 Task: Add Garden Of Life Baby Vitamin D3 Liquid 56 Servings to the cart.
Action: Mouse moved to (302, 157)
Screenshot: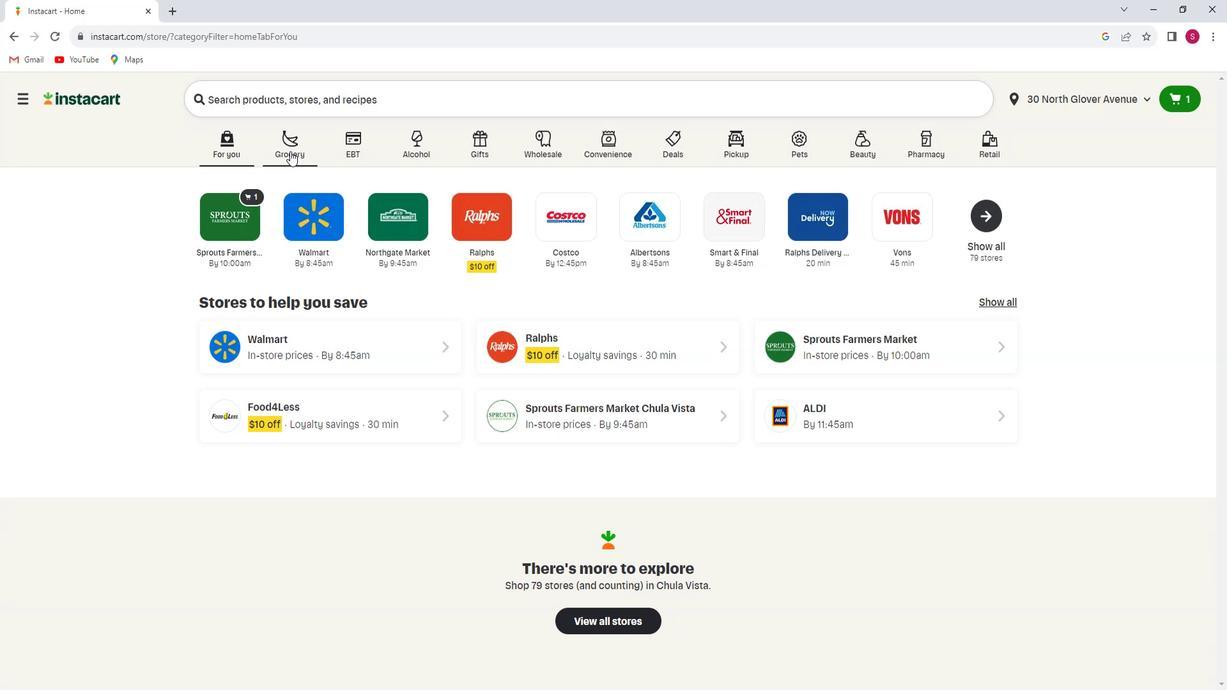 
Action: Mouse pressed left at (302, 157)
Screenshot: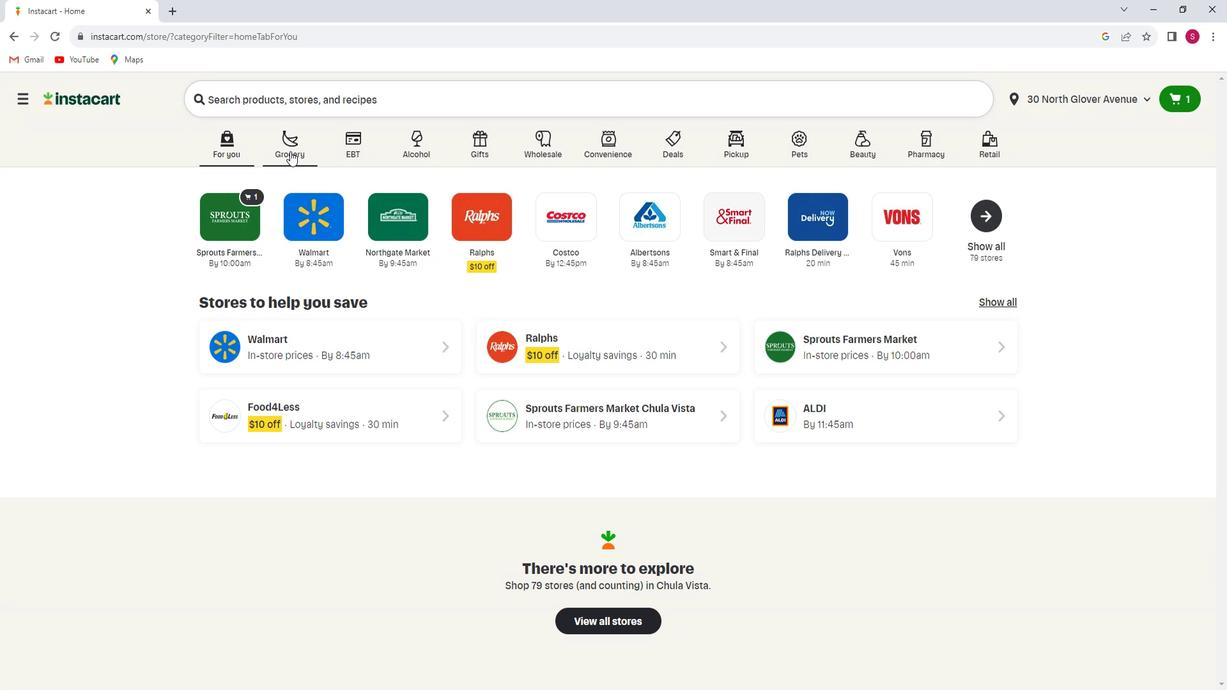 
Action: Mouse moved to (324, 380)
Screenshot: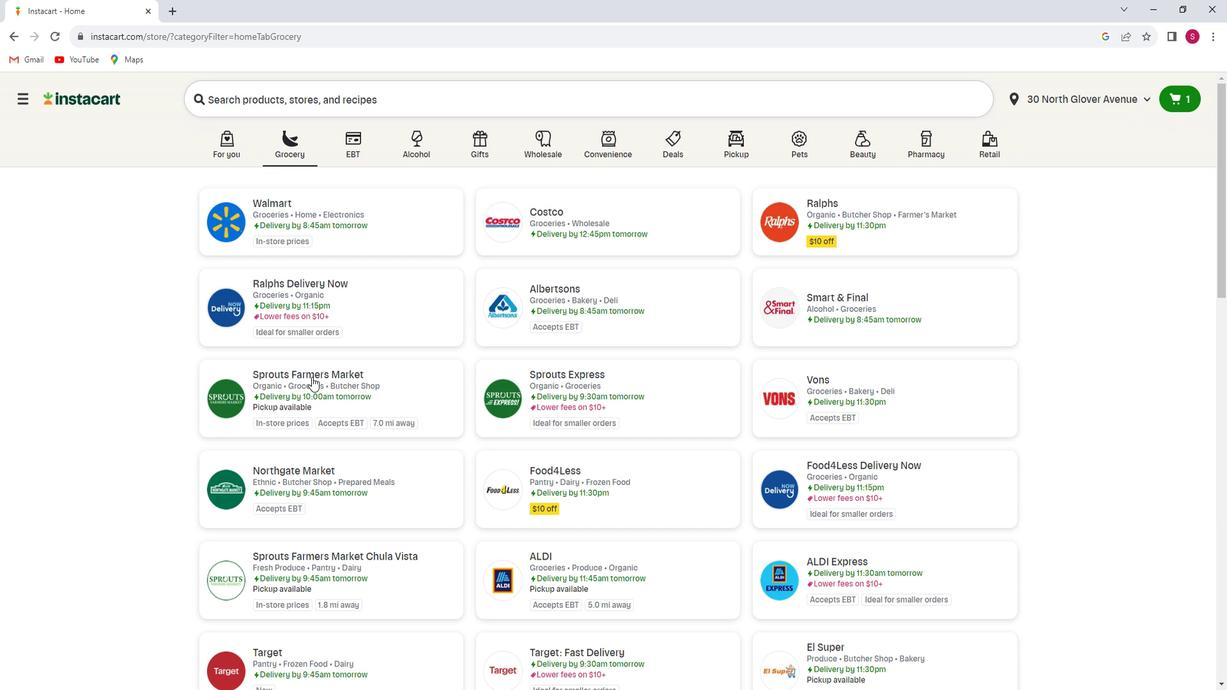 
Action: Mouse pressed left at (324, 380)
Screenshot: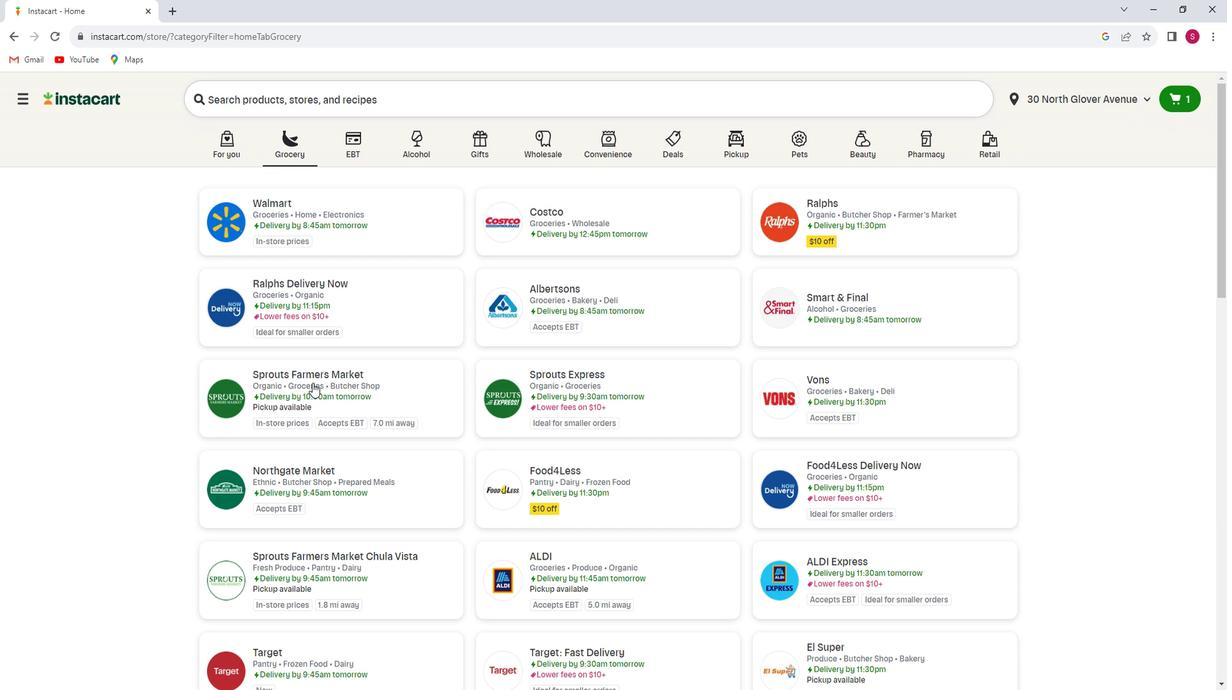 
Action: Mouse moved to (102, 460)
Screenshot: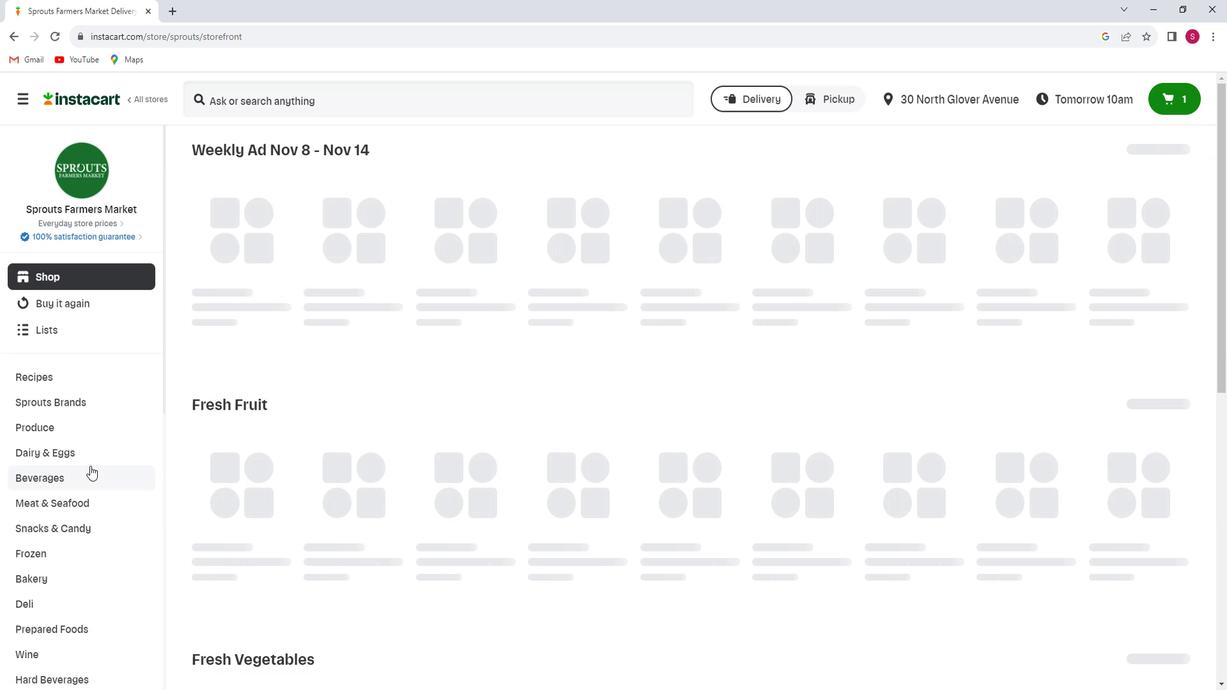 
Action: Mouse scrolled (102, 459) with delta (0, 0)
Screenshot: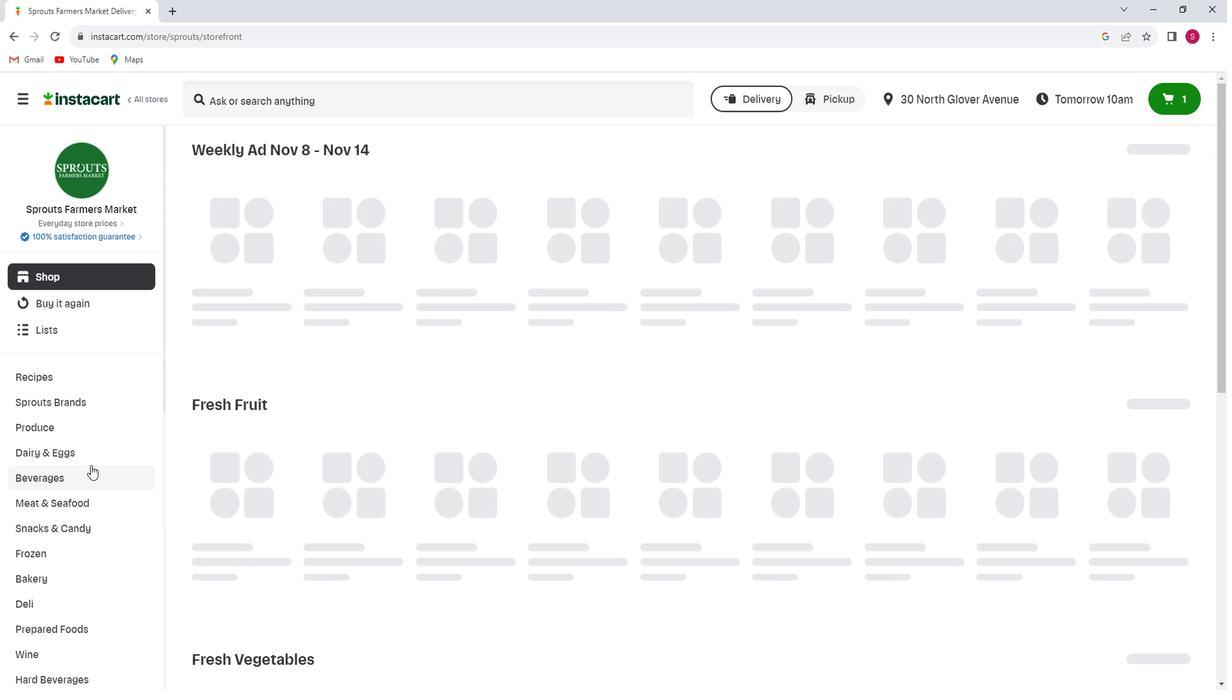 
Action: Mouse scrolled (102, 459) with delta (0, 0)
Screenshot: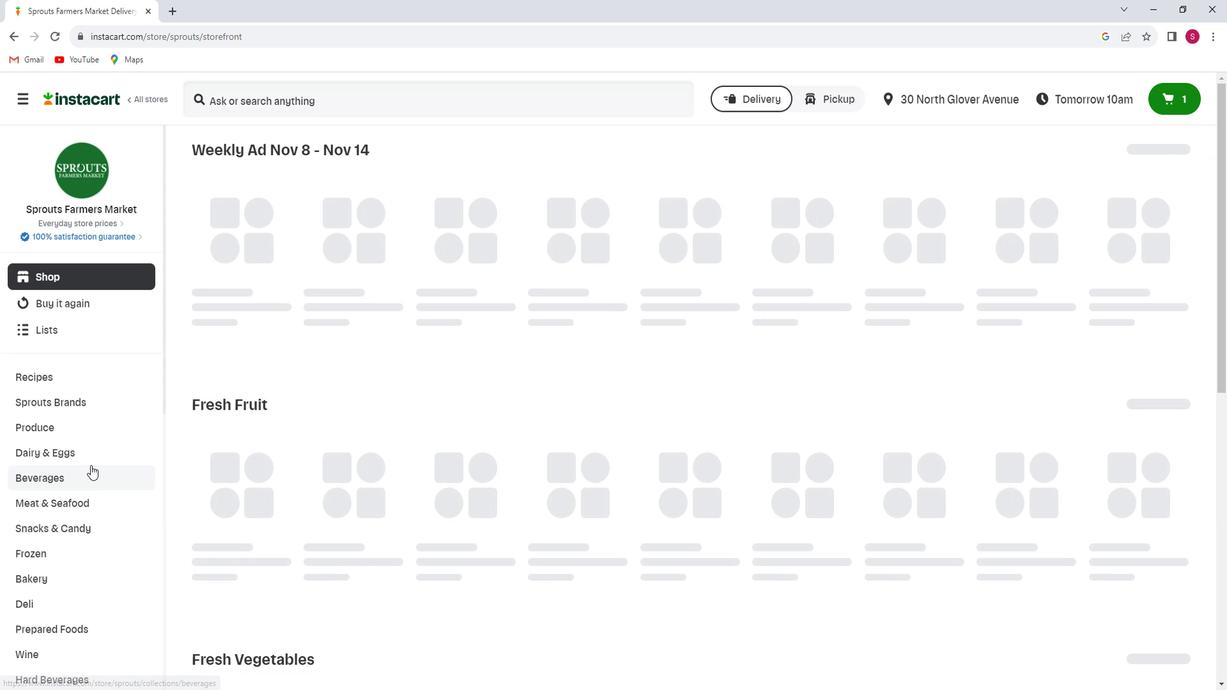 
Action: Mouse scrolled (102, 459) with delta (0, 0)
Screenshot: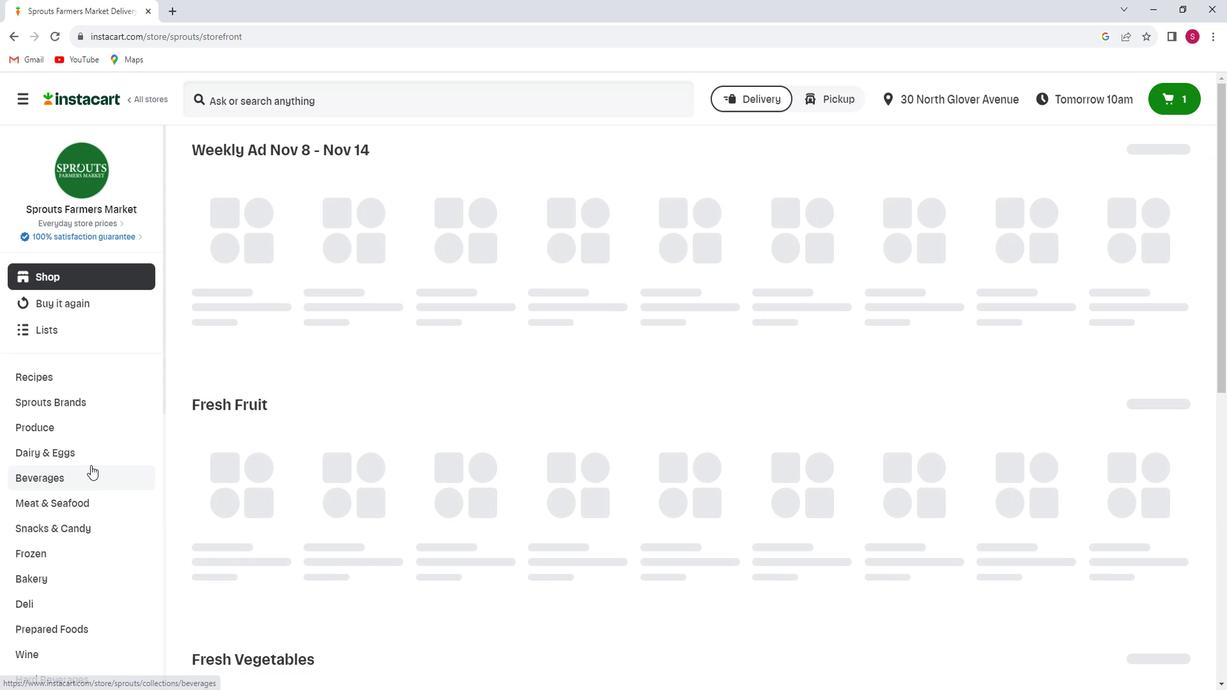 
Action: Mouse scrolled (102, 459) with delta (0, 0)
Screenshot: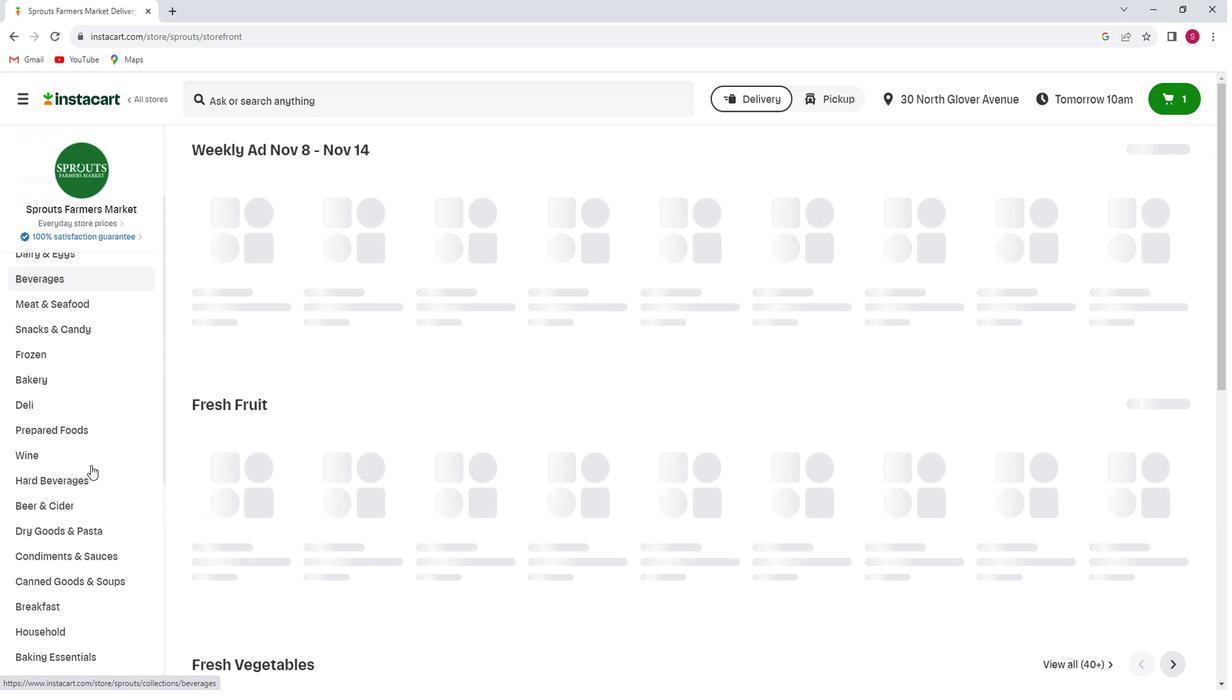 
Action: Mouse scrolled (102, 459) with delta (0, 0)
Screenshot: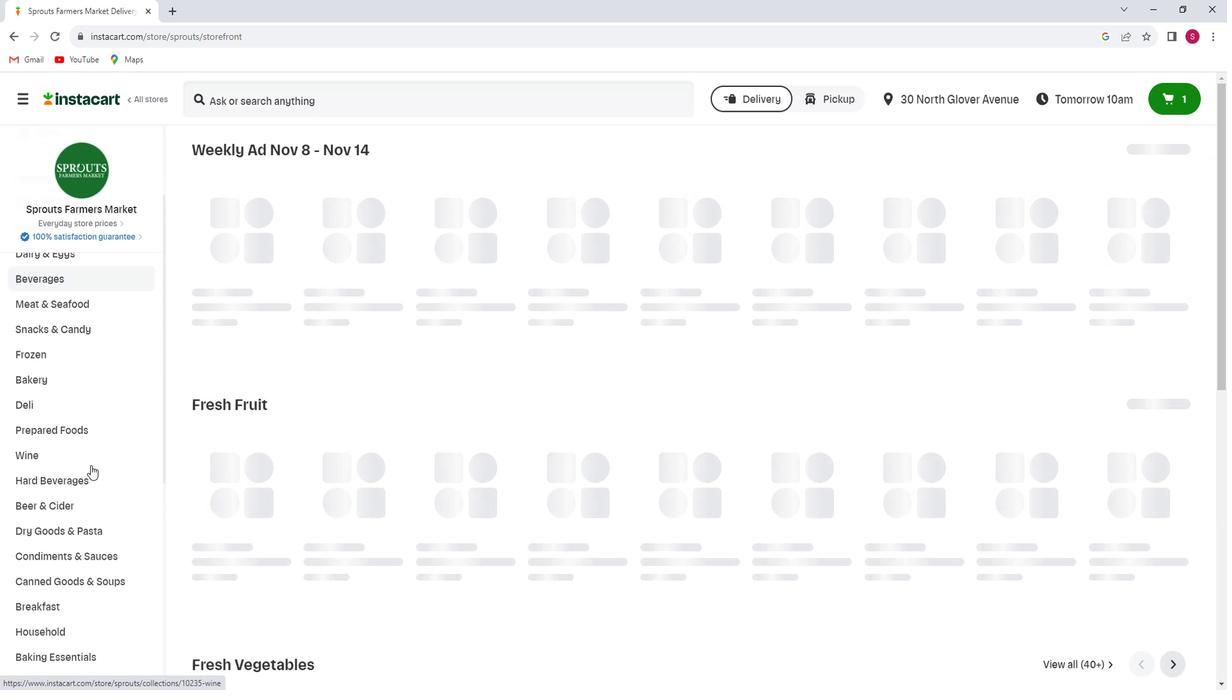 
Action: Mouse scrolled (102, 459) with delta (0, 0)
Screenshot: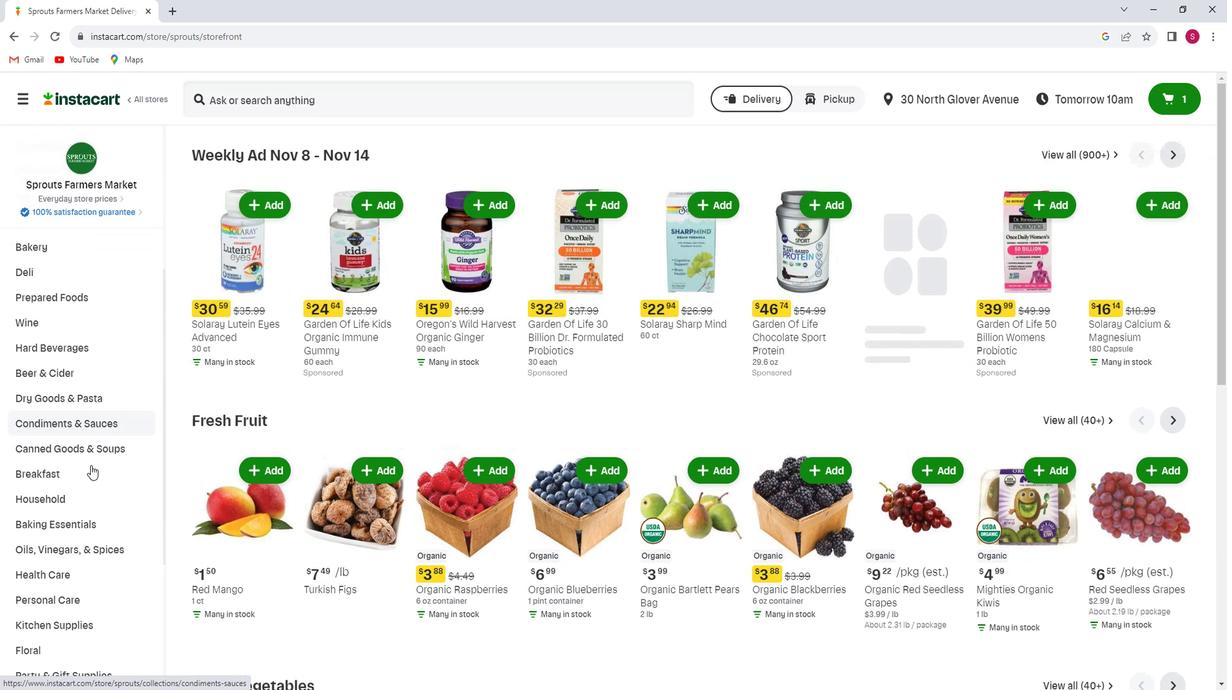 
Action: Mouse moved to (100, 463)
Screenshot: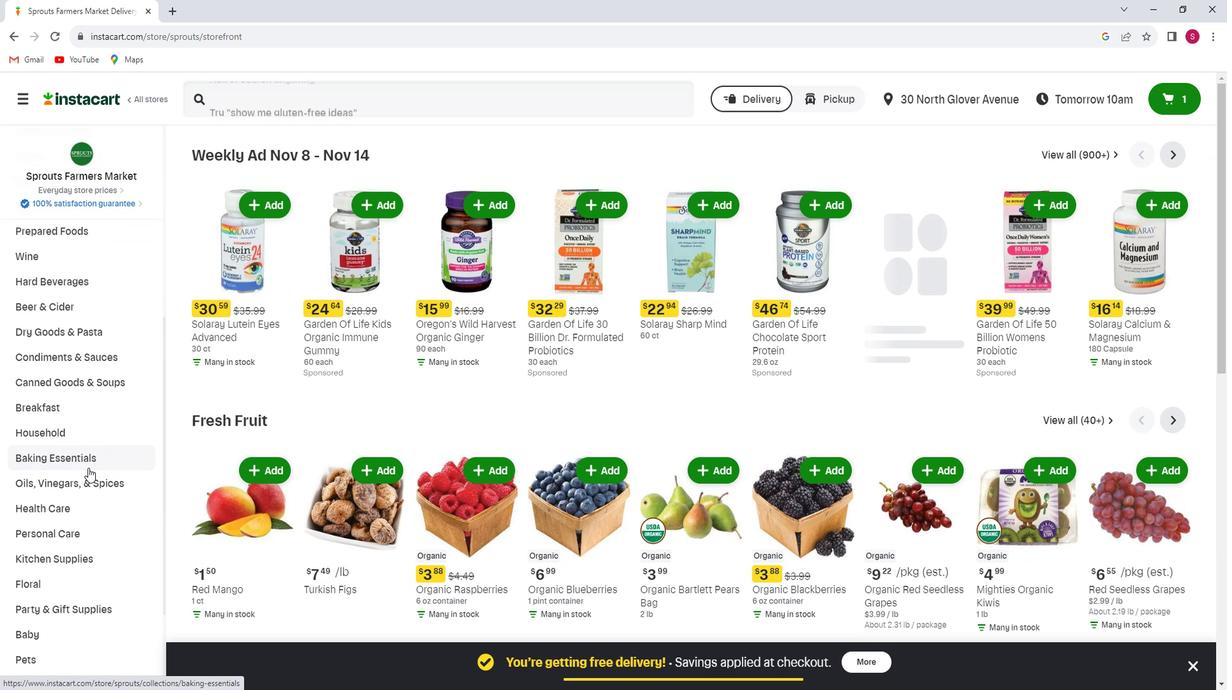 
Action: Mouse scrolled (100, 462) with delta (0, 0)
Screenshot: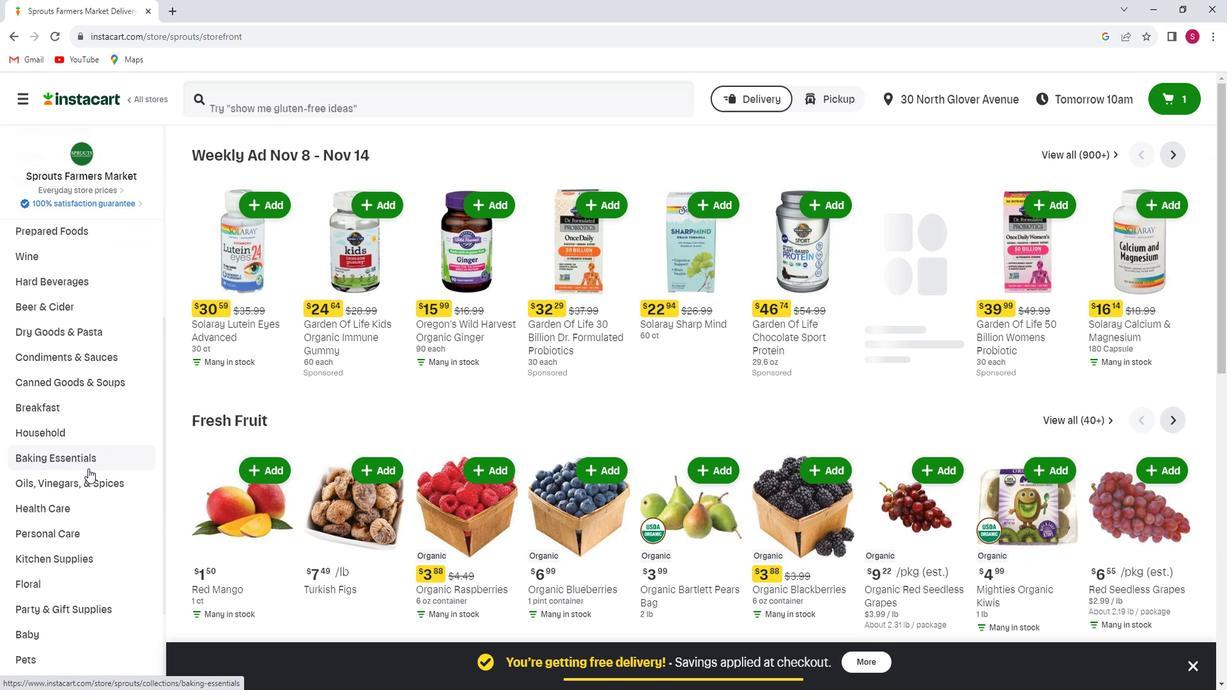 
Action: Mouse scrolled (100, 462) with delta (0, 0)
Screenshot: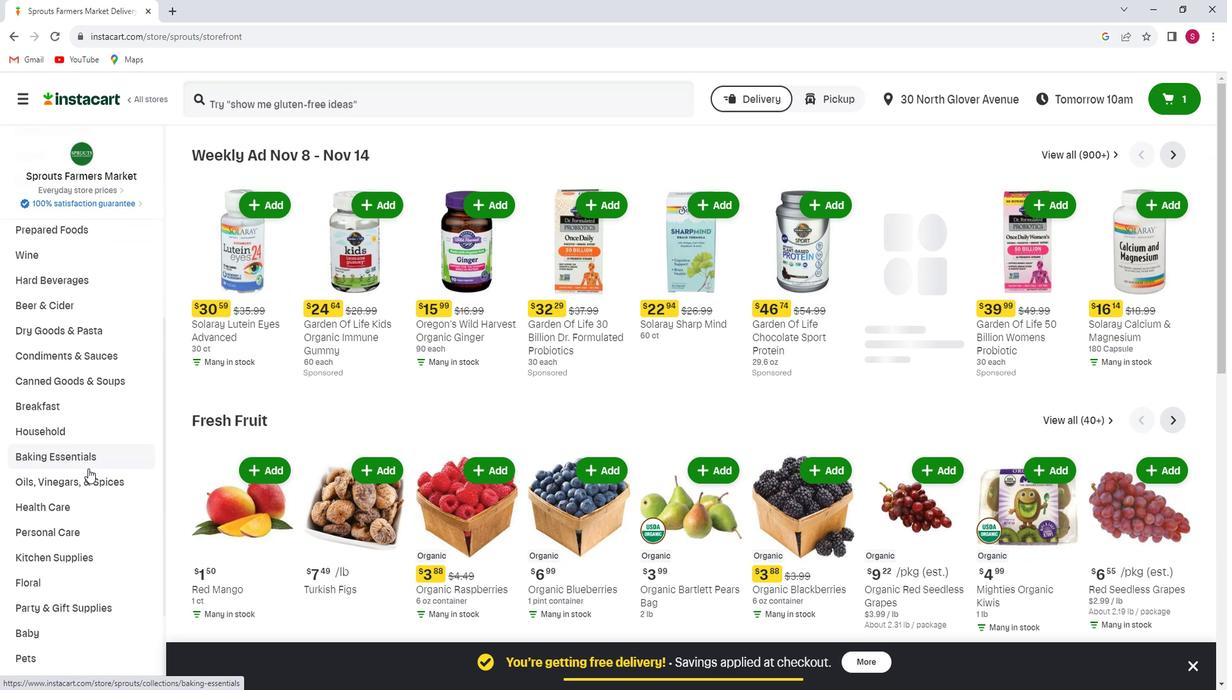 
Action: Mouse moved to (96, 465)
Screenshot: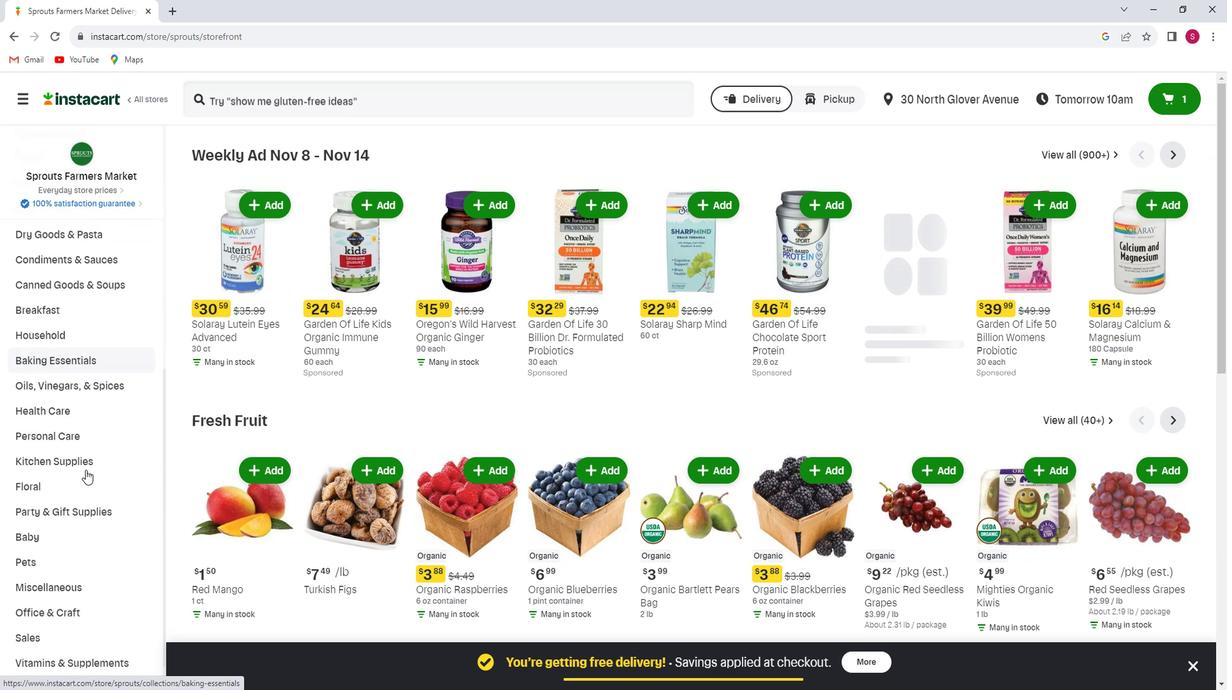 
Action: Mouse scrolled (96, 465) with delta (0, 0)
Screenshot: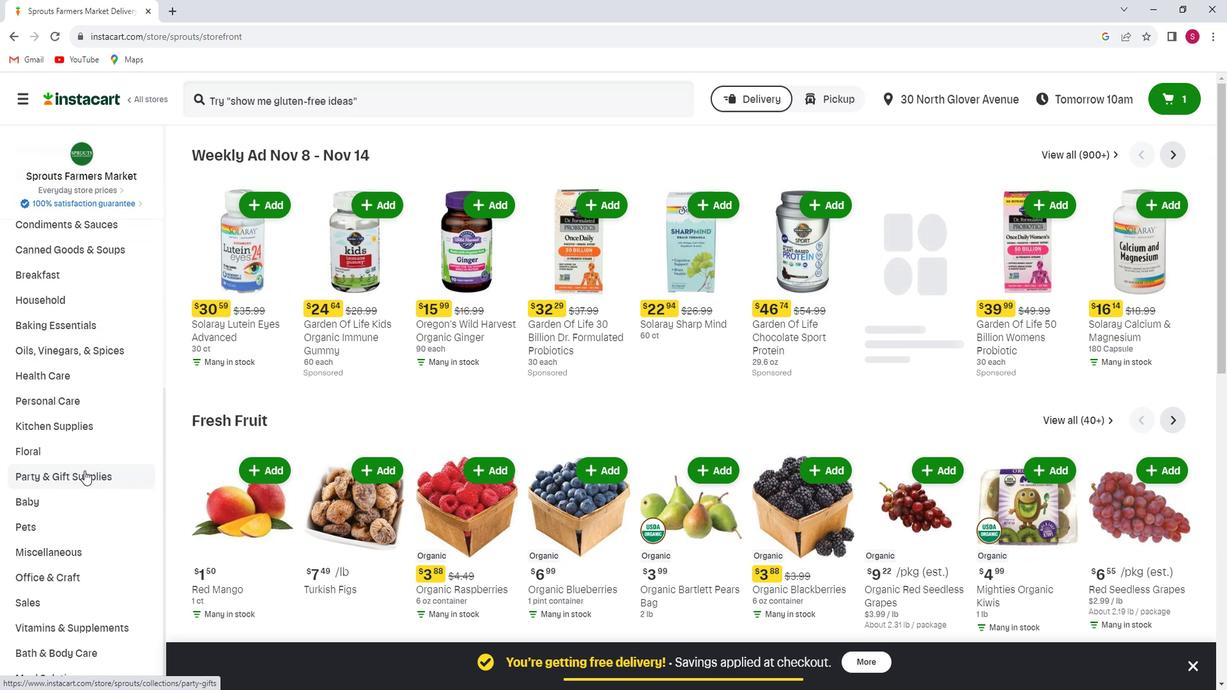 
Action: Mouse moved to (52, 554)
Screenshot: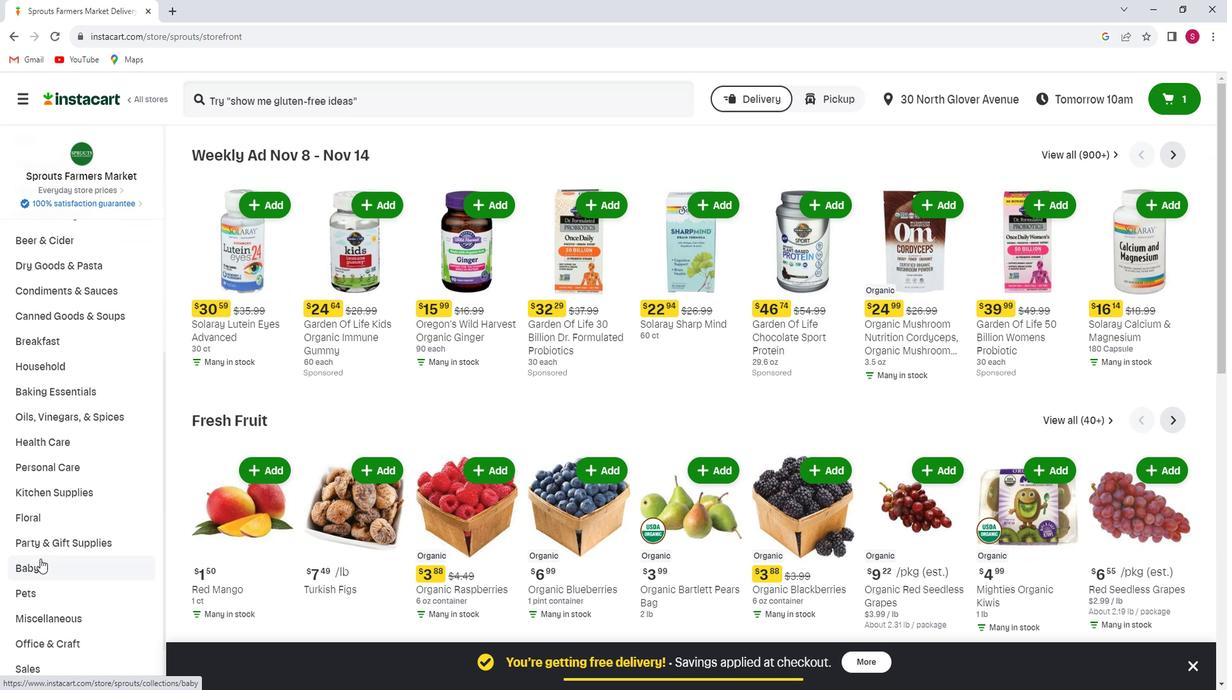 
Action: Mouse pressed left at (52, 554)
Screenshot: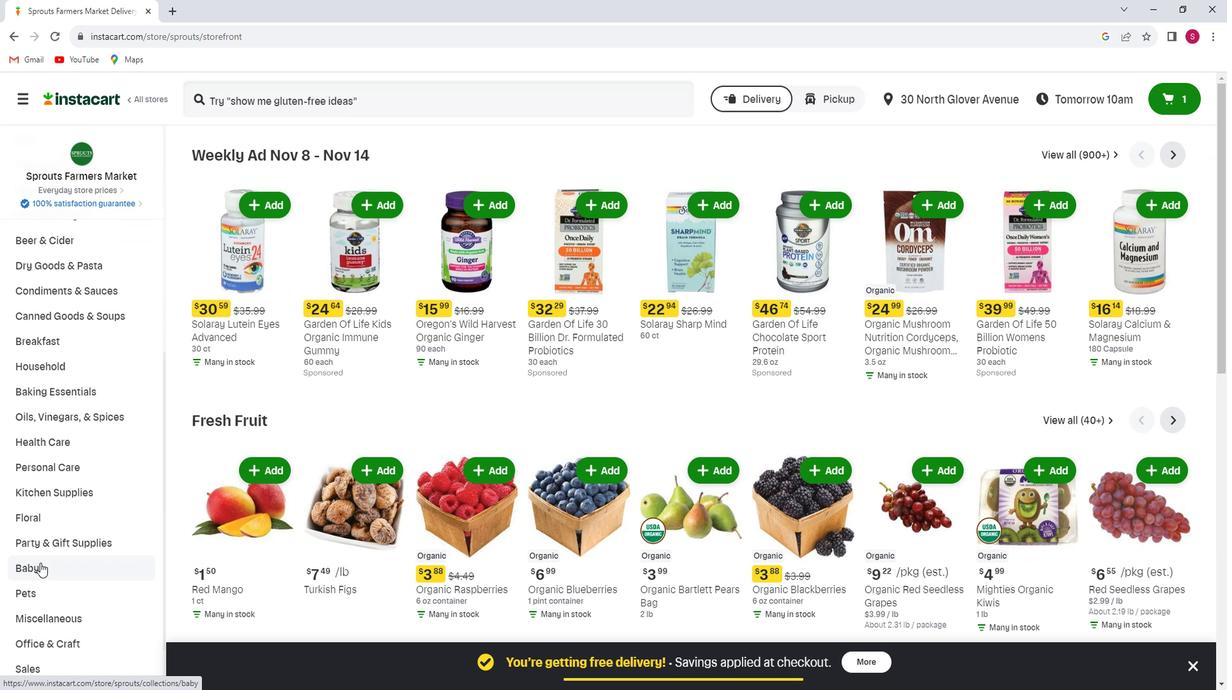 
Action: Mouse moved to (63, 581)
Screenshot: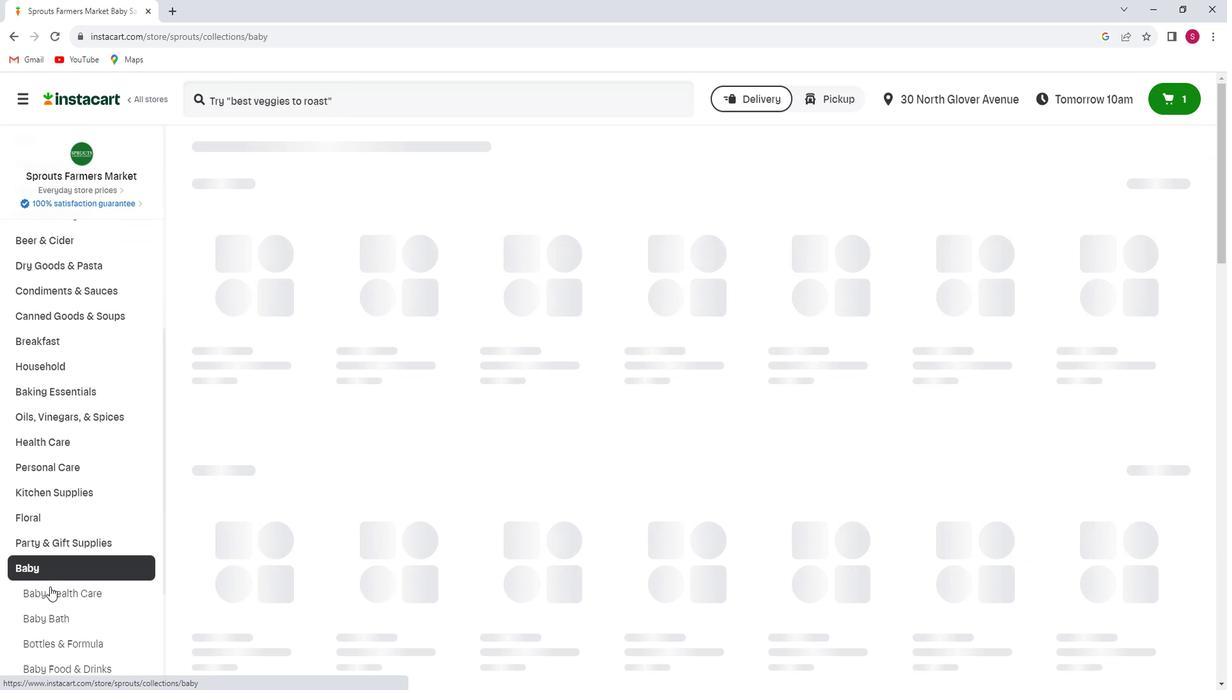 
Action: Mouse pressed left at (63, 581)
Screenshot: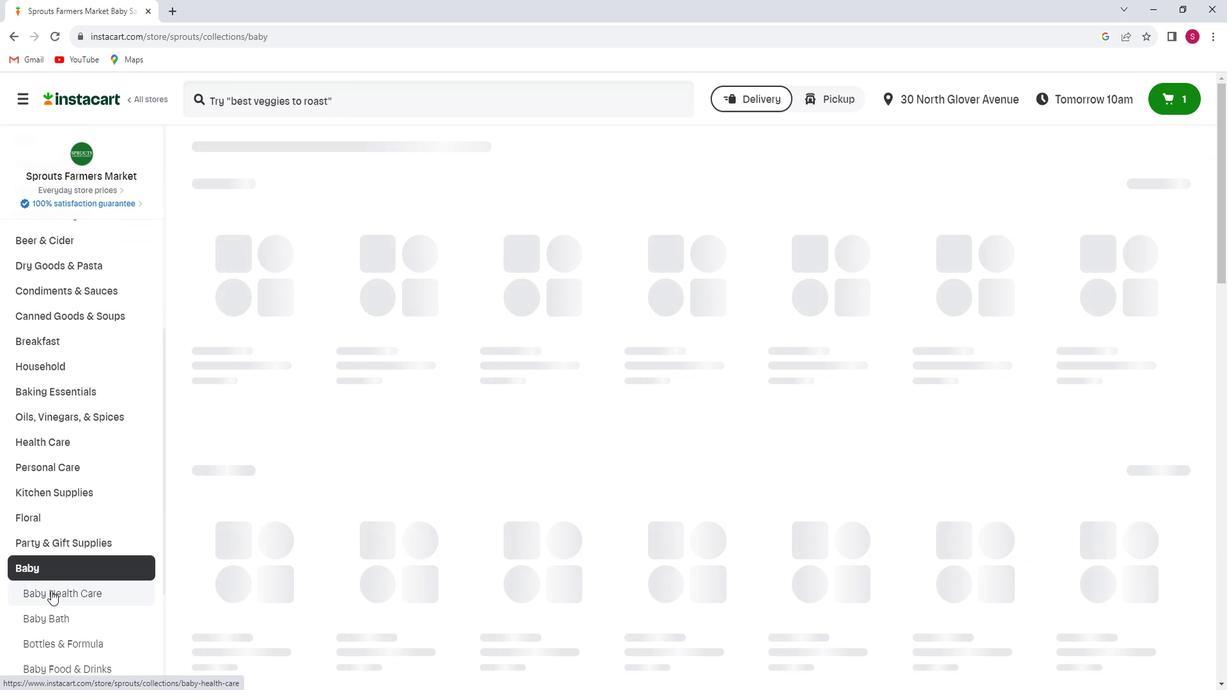 
Action: Mouse moved to (317, 113)
Screenshot: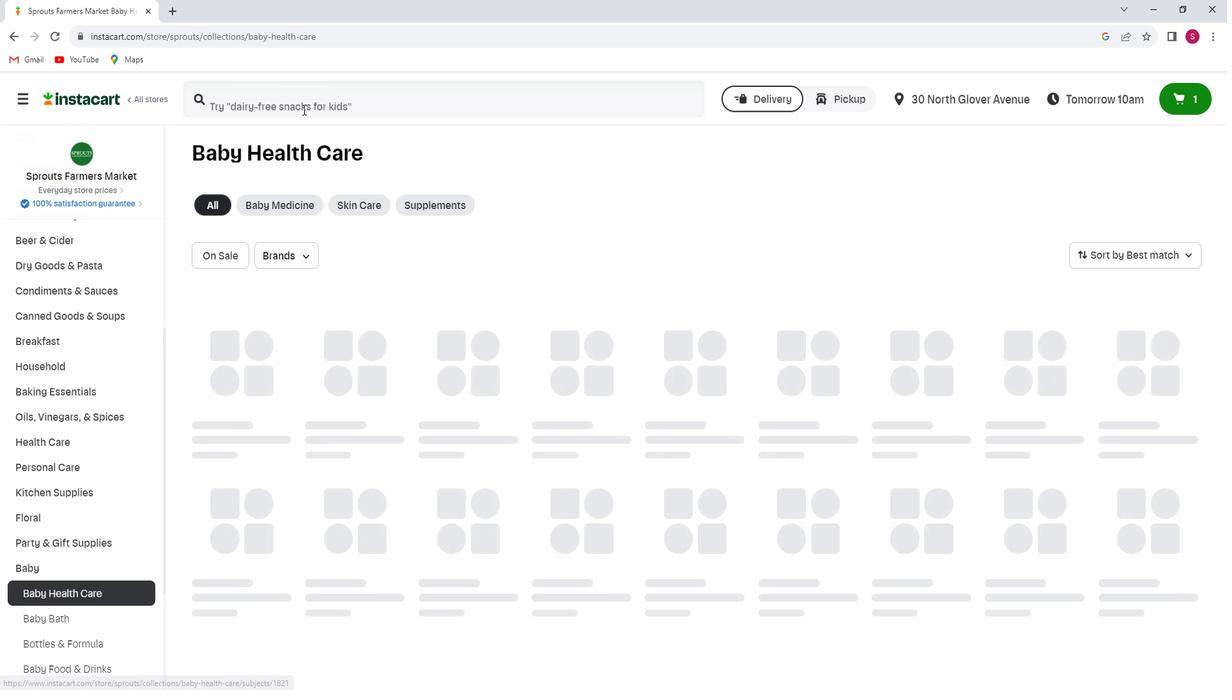 
Action: Mouse pressed left at (317, 113)
Screenshot: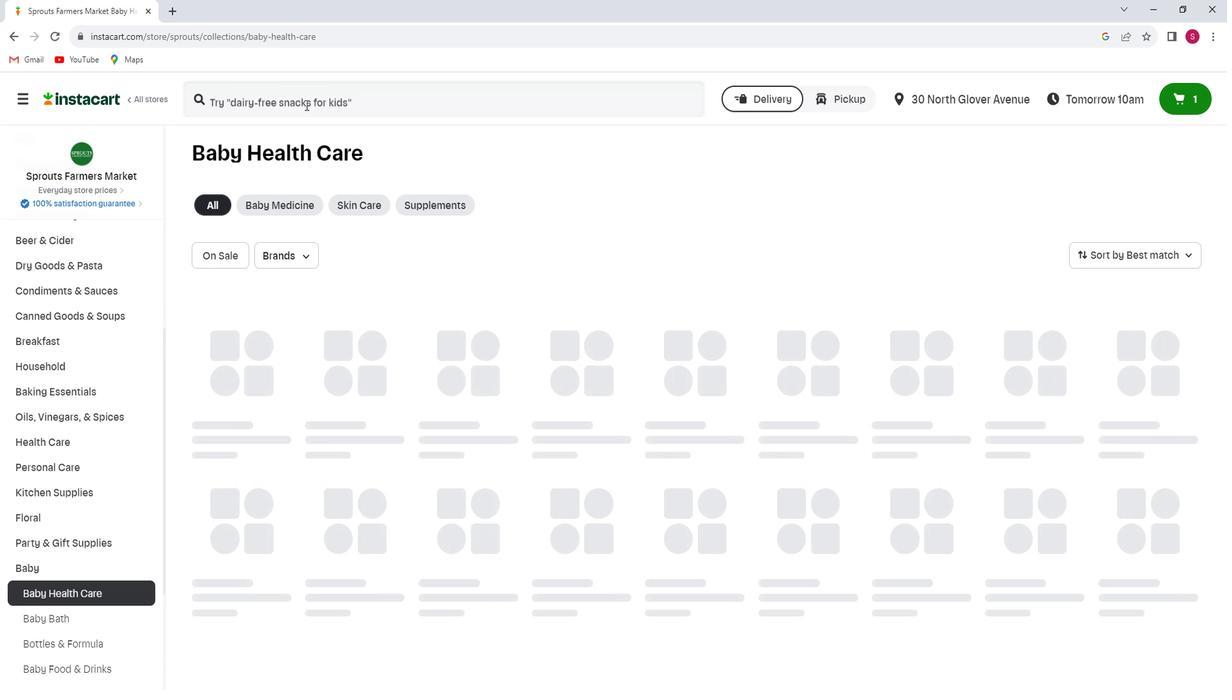 
Action: Key pressed <Key.shift><Key.shift><Key.shift><Key.shift><Key.shift><Key.shift>Garden<Key.space><Key.shift>of<Key.space><Key.shift><Key.shift><Key.shift><Key.shift><Key.shift><Key.shift>Life<Key.space><Key.shift>baby<Key.space><Key.shift>Vitamin<Key.space><Key.shift>D3<Key.space><Key.shift>Liquid<Key.space>56<Key.space><Key.shift>Servings<Key.enter>
Screenshot: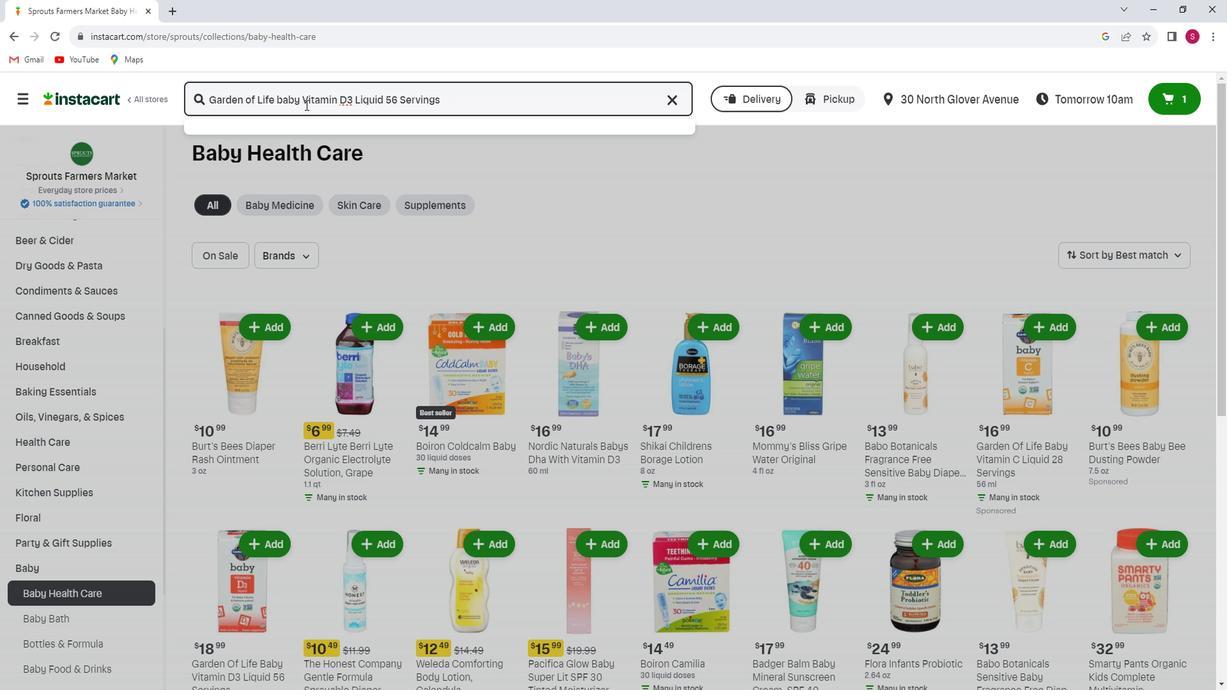 
Action: Mouse moved to (974, 218)
Screenshot: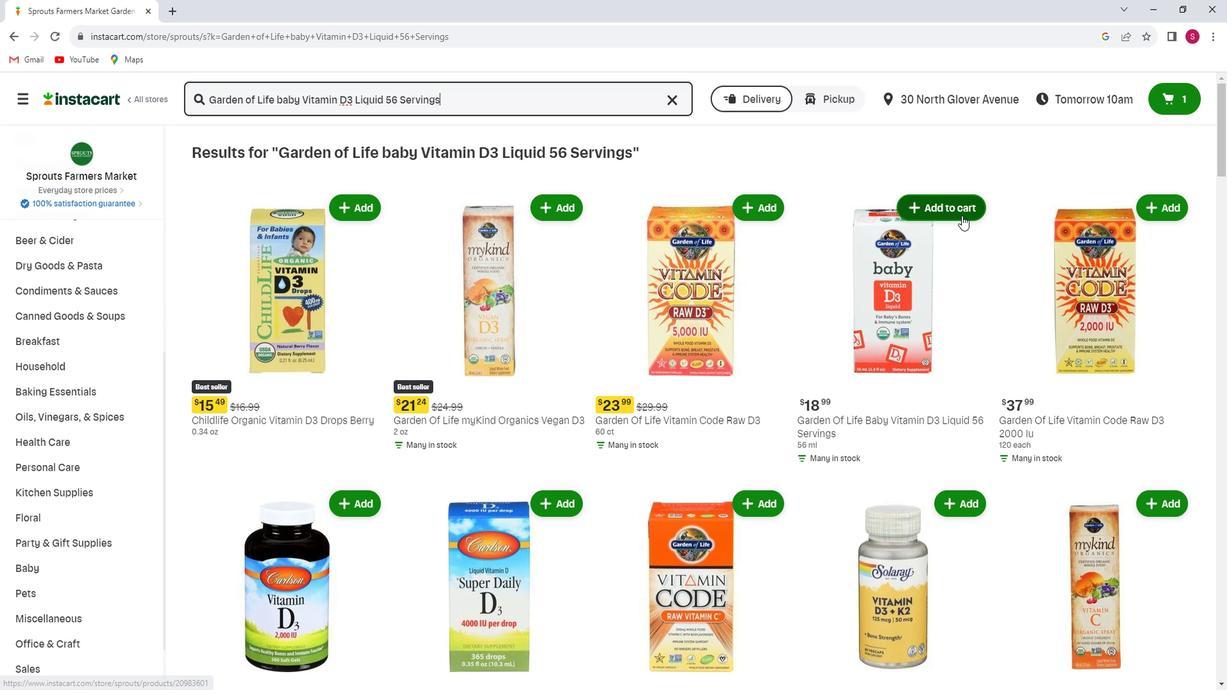 
Action: Mouse pressed left at (974, 218)
Screenshot: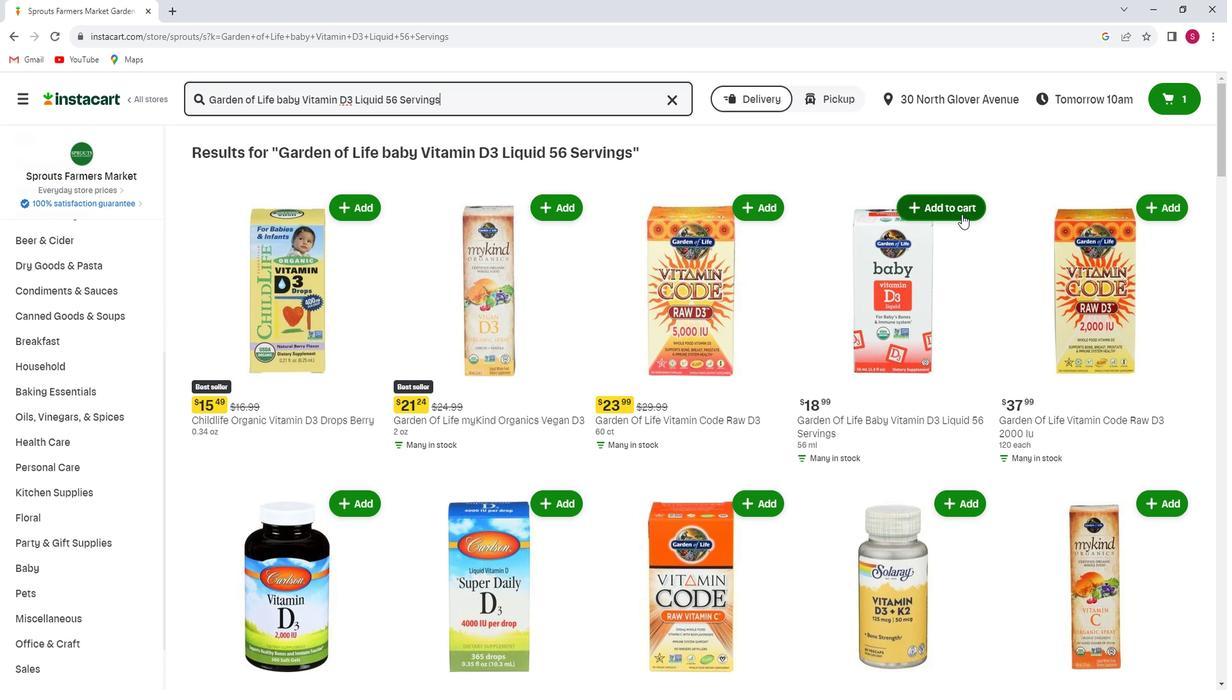 
Action: Mouse moved to (973, 233)
Screenshot: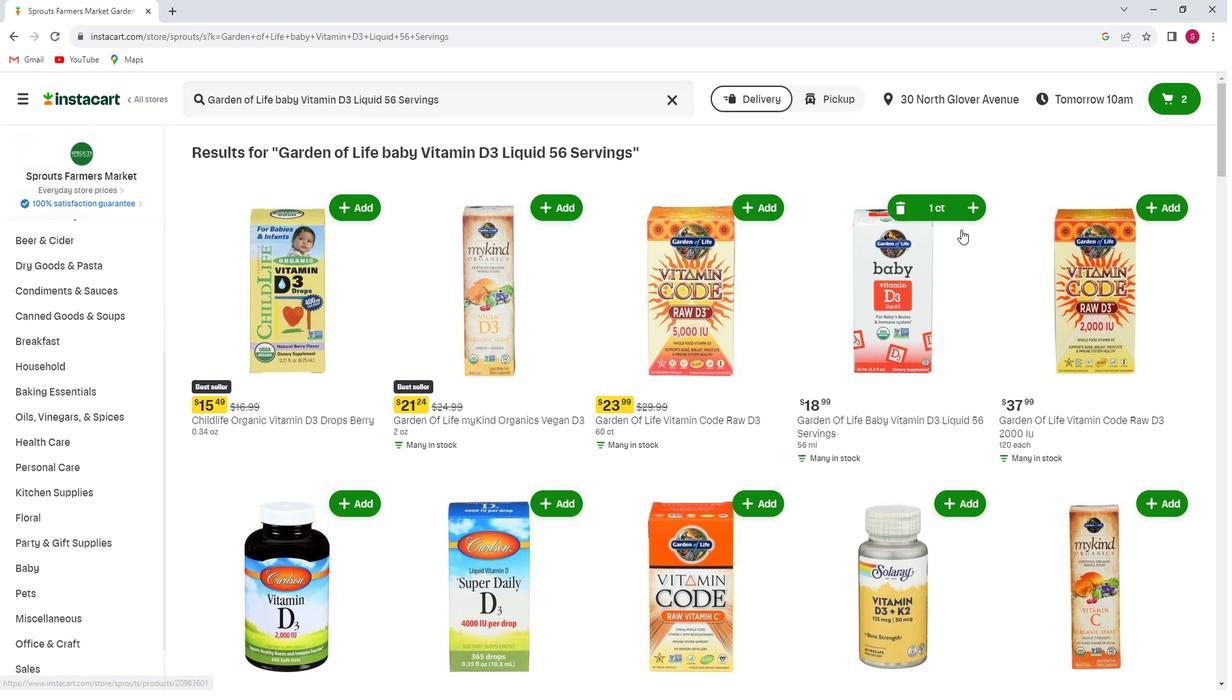 
